 Task: Add Prince Of Peace Ginger Honey Crystals 10Pk to the cart.
Action: Mouse moved to (237, 158)
Screenshot: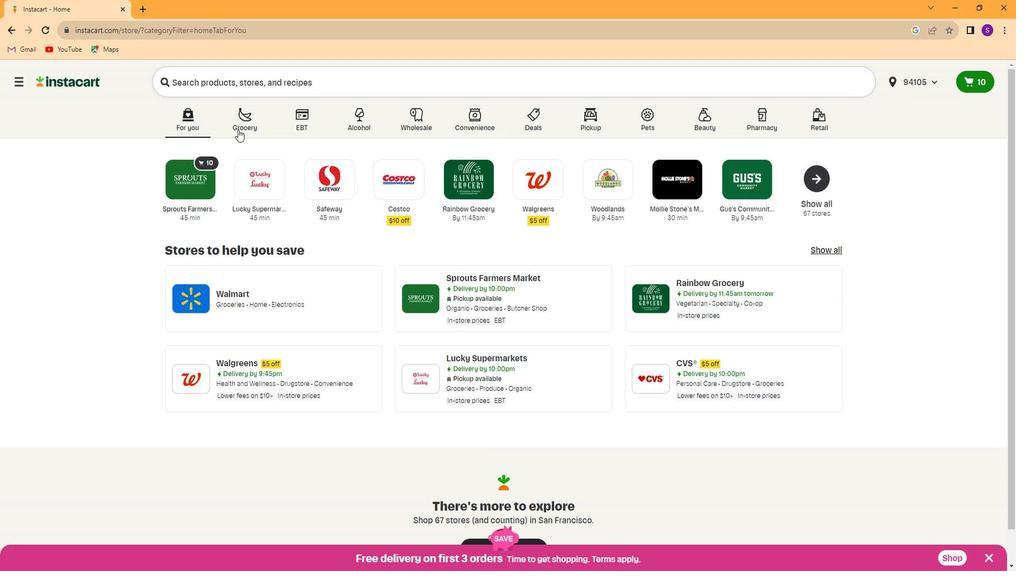 
Action: Mouse pressed left at (237, 158)
Screenshot: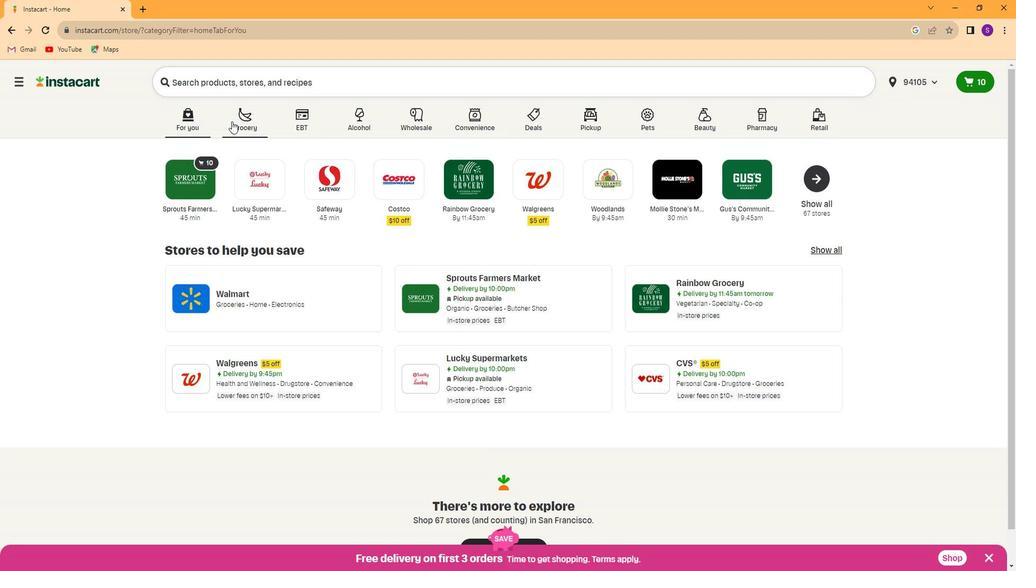 
Action: Mouse moved to (711, 196)
Screenshot: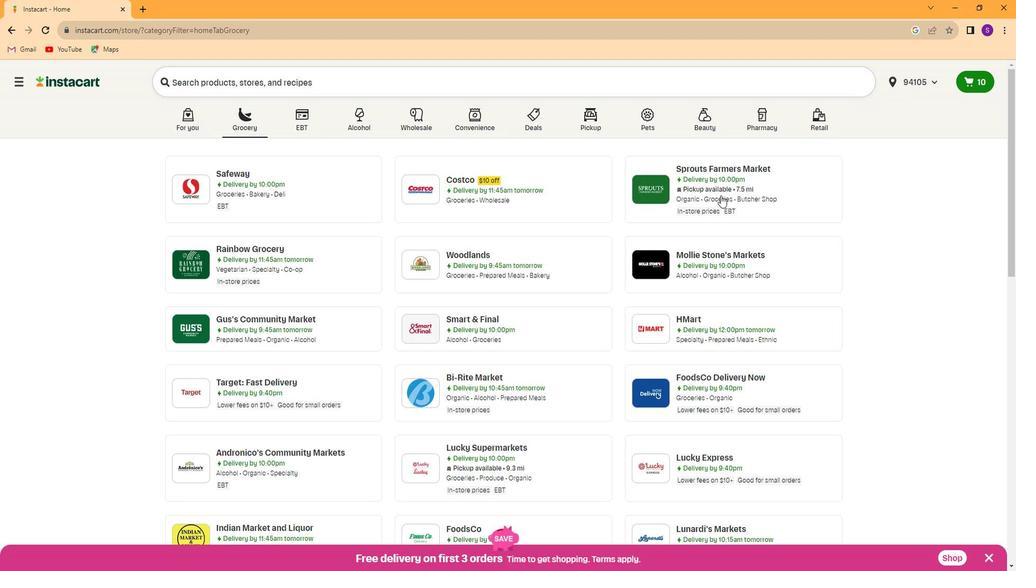 
Action: Mouse pressed left at (711, 196)
Screenshot: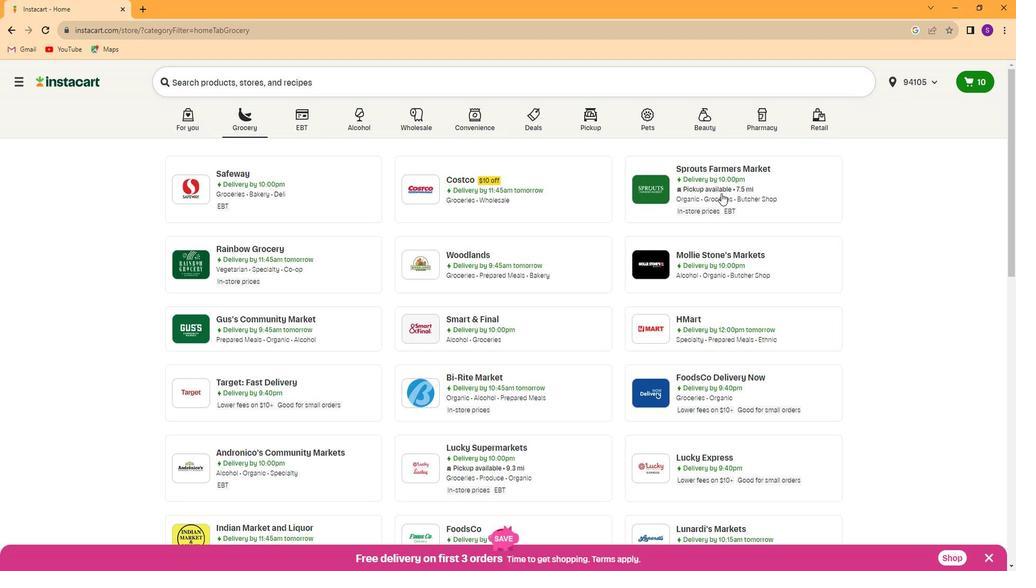 
Action: Mouse moved to (64, 266)
Screenshot: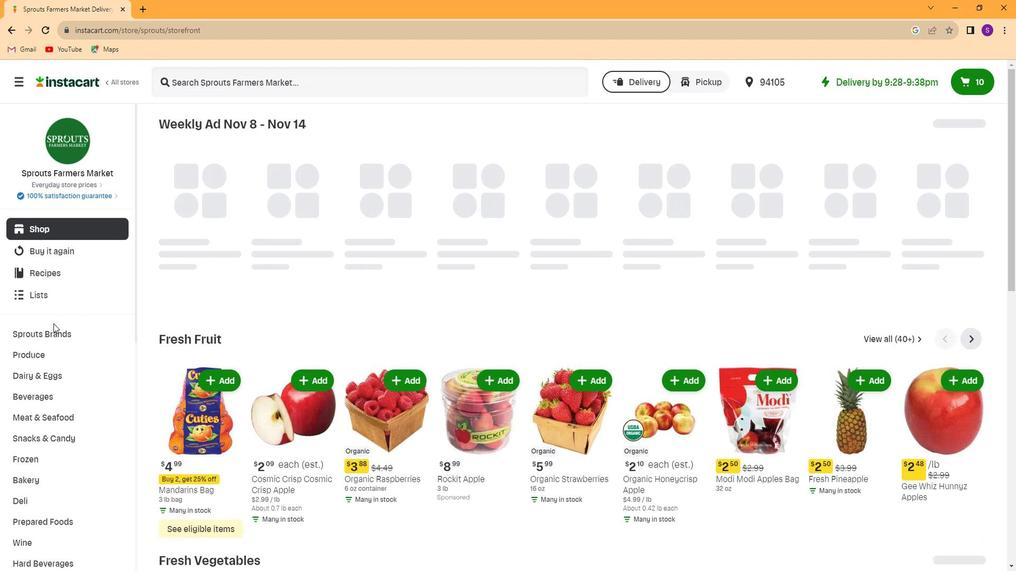 
Action: Mouse scrolled (64, 266) with delta (0, 0)
Screenshot: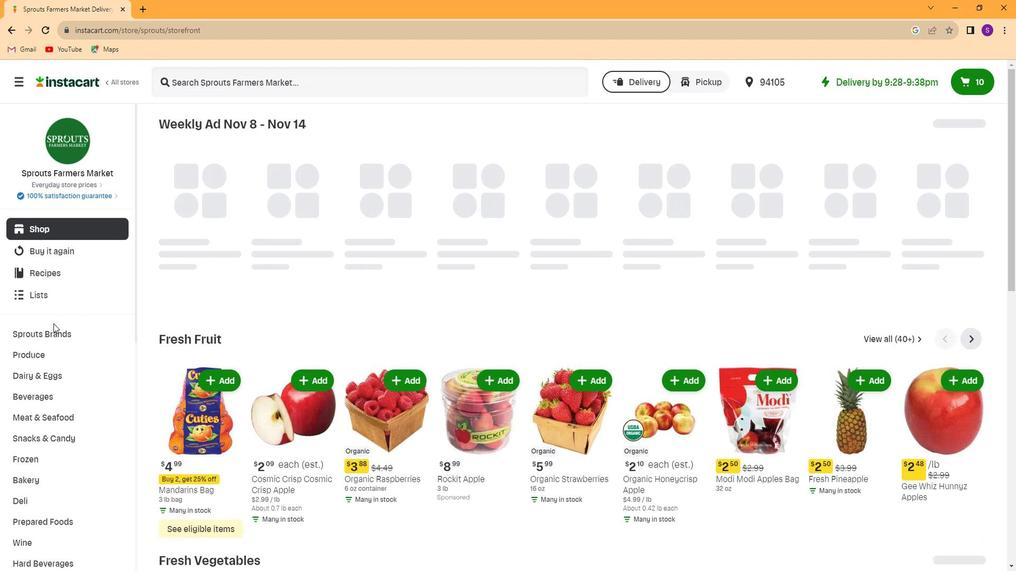 
Action: Mouse moved to (65, 266)
Screenshot: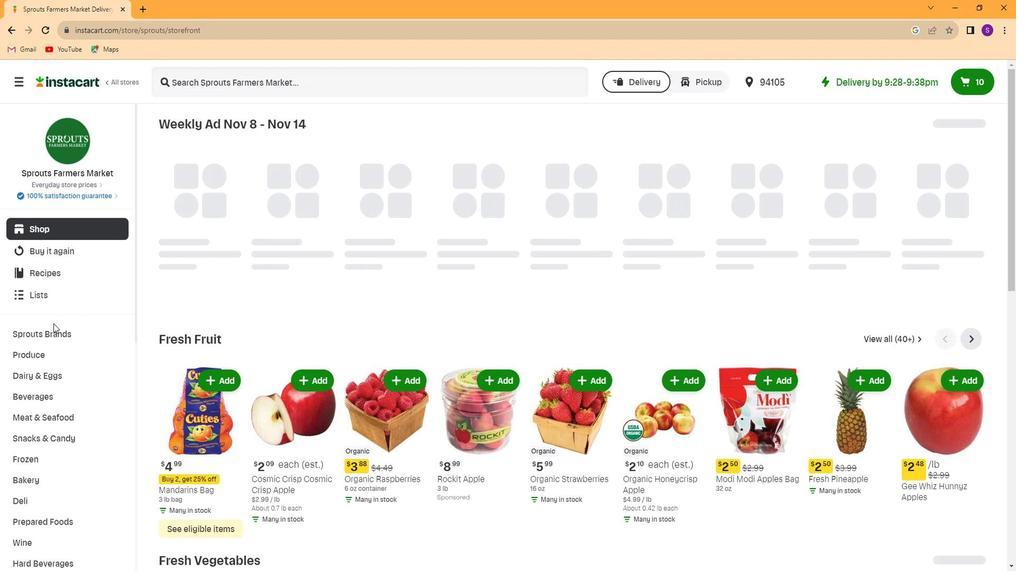
Action: Mouse scrolled (65, 266) with delta (0, 0)
Screenshot: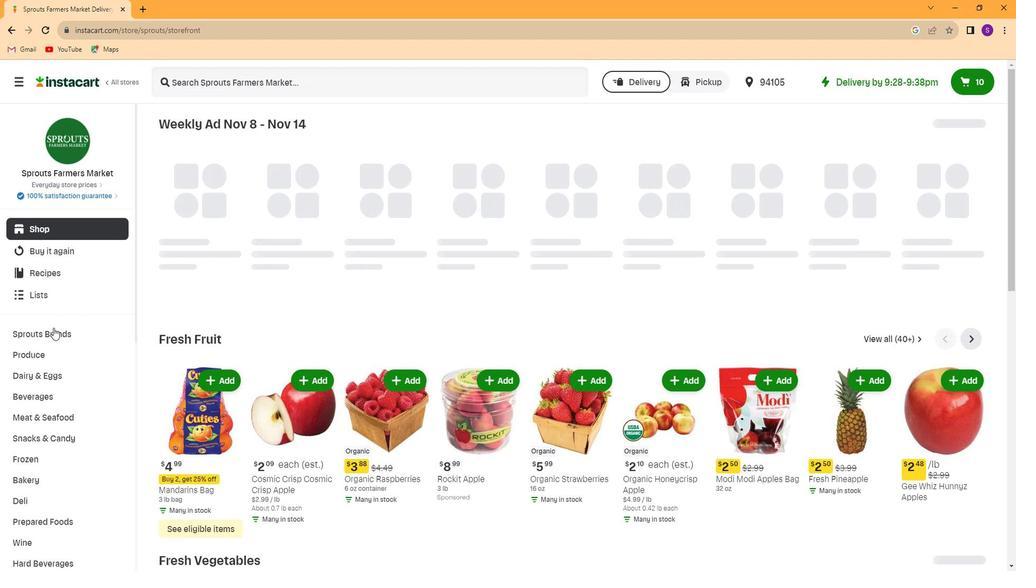 
Action: Mouse scrolled (65, 266) with delta (0, 0)
Screenshot: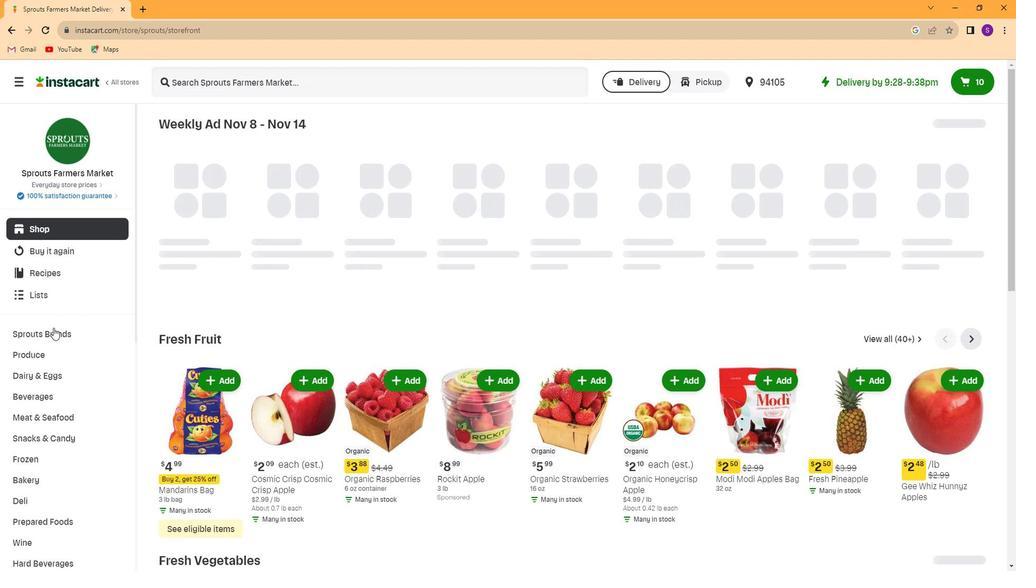 
Action: Mouse scrolled (65, 266) with delta (0, 0)
Screenshot: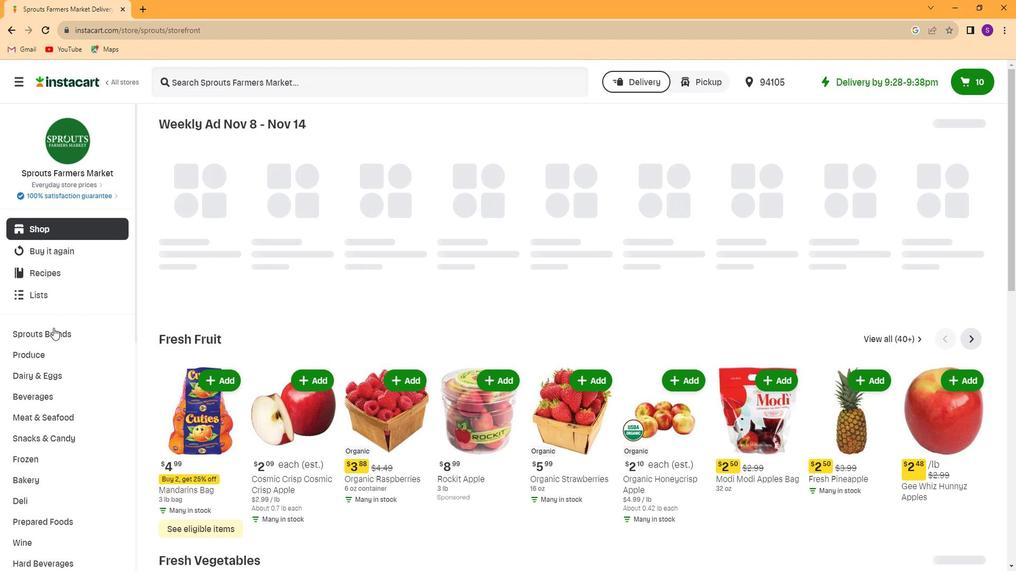 
Action: Mouse moved to (66, 266)
Screenshot: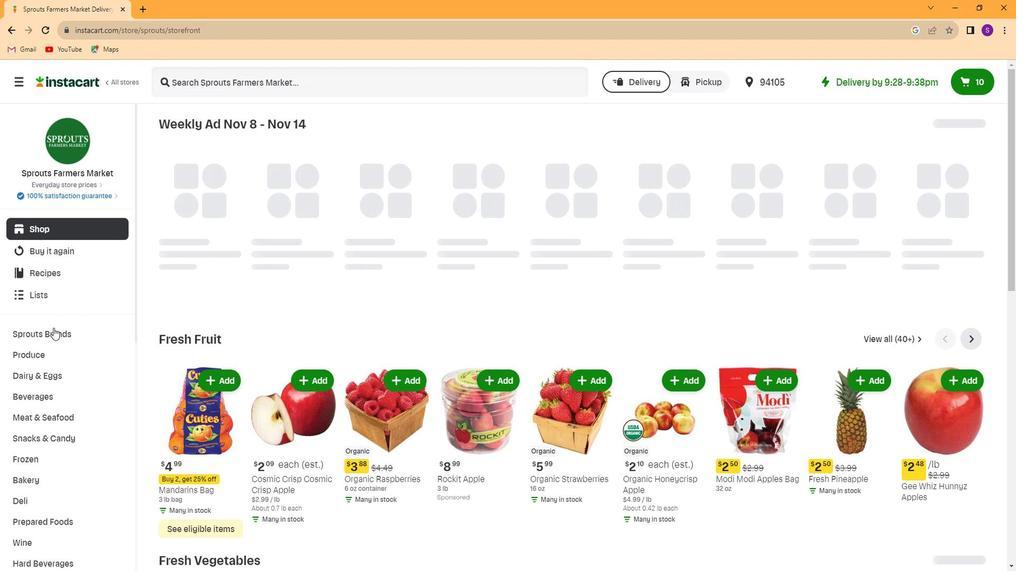 
Action: Mouse scrolled (66, 266) with delta (0, 0)
Screenshot: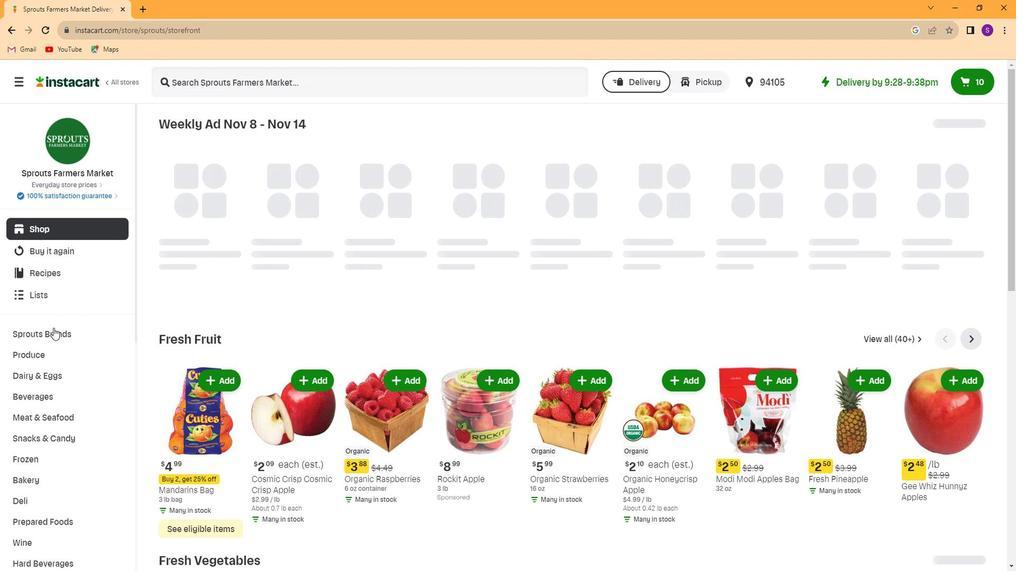
Action: Mouse moved to (67, 266)
Screenshot: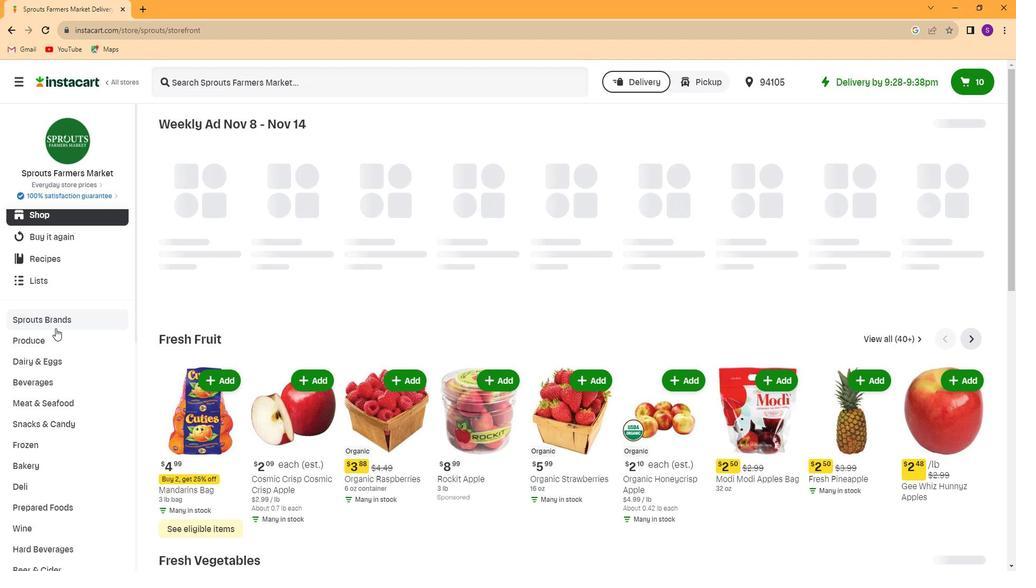 
Action: Mouse scrolled (67, 266) with delta (0, 0)
Screenshot: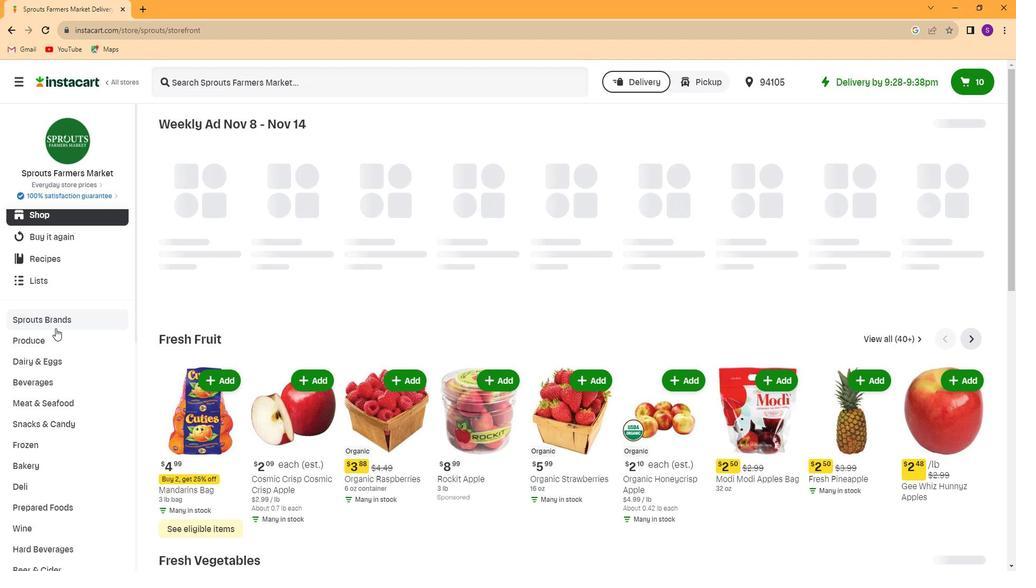 
Action: Mouse moved to (68, 265)
Screenshot: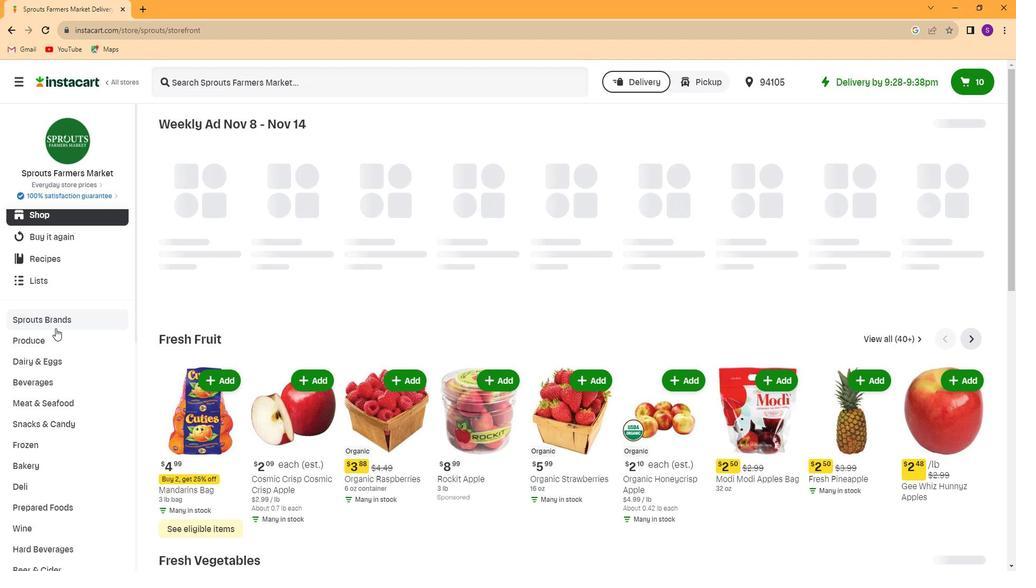 
Action: Mouse scrolled (68, 265) with delta (0, 0)
Screenshot: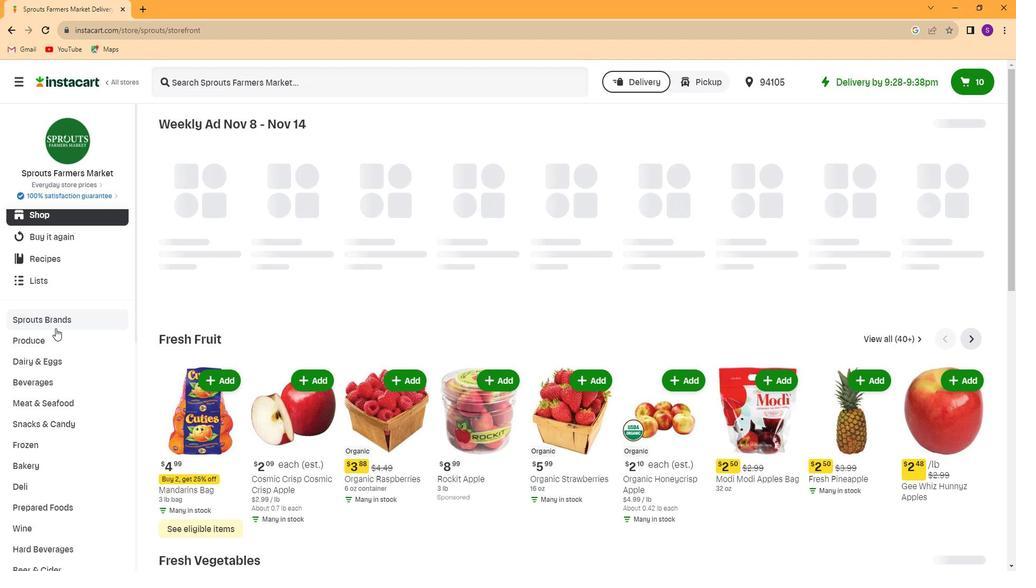 
Action: Mouse moved to (69, 264)
Screenshot: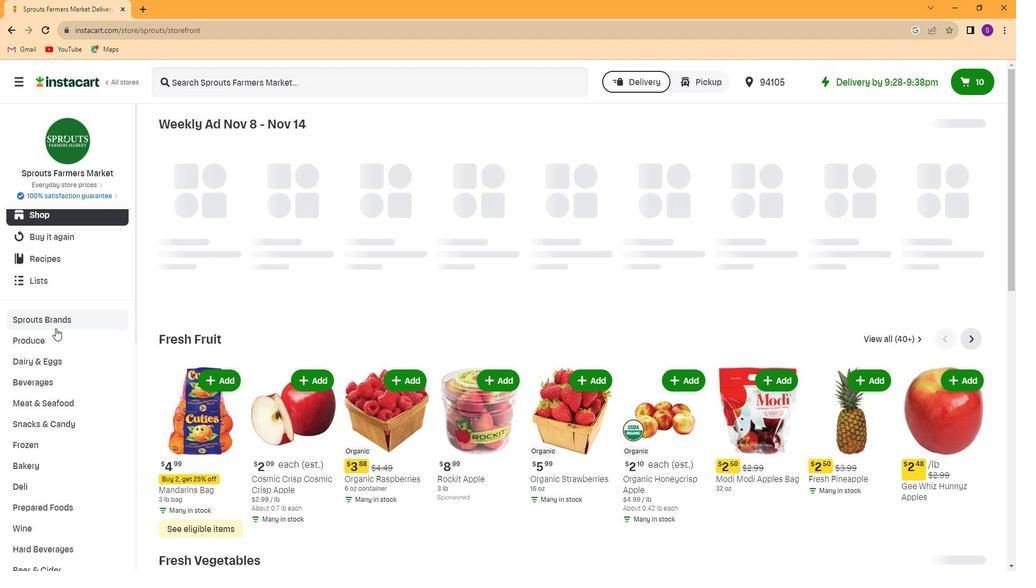 
Action: Mouse scrolled (69, 263) with delta (0, 0)
Screenshot: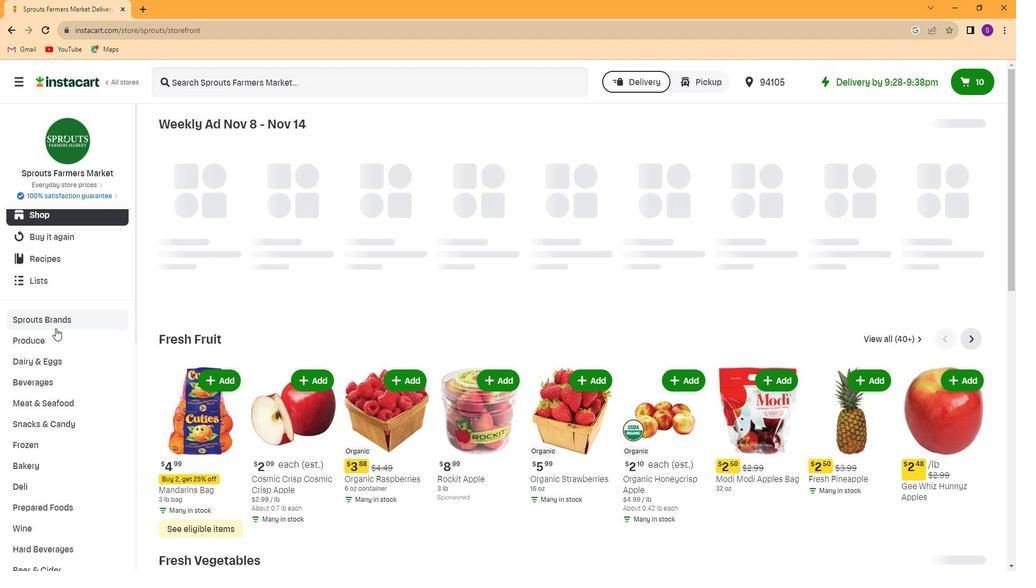
Action: Mouse moved to (71, 257)
Screenshot: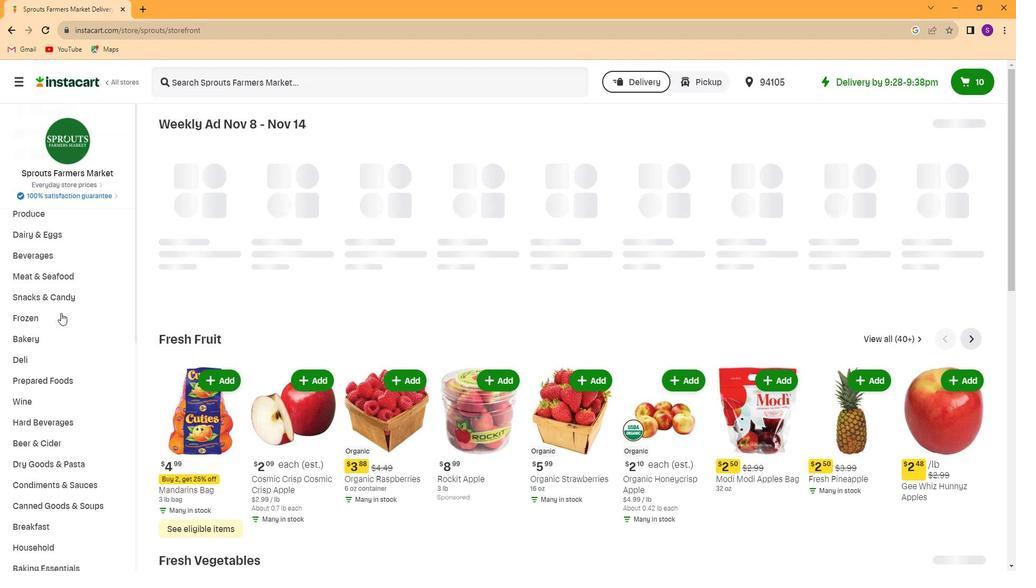 
Action: Mouse scrolled (71, 257) with delta (0, 0)
Screenshot: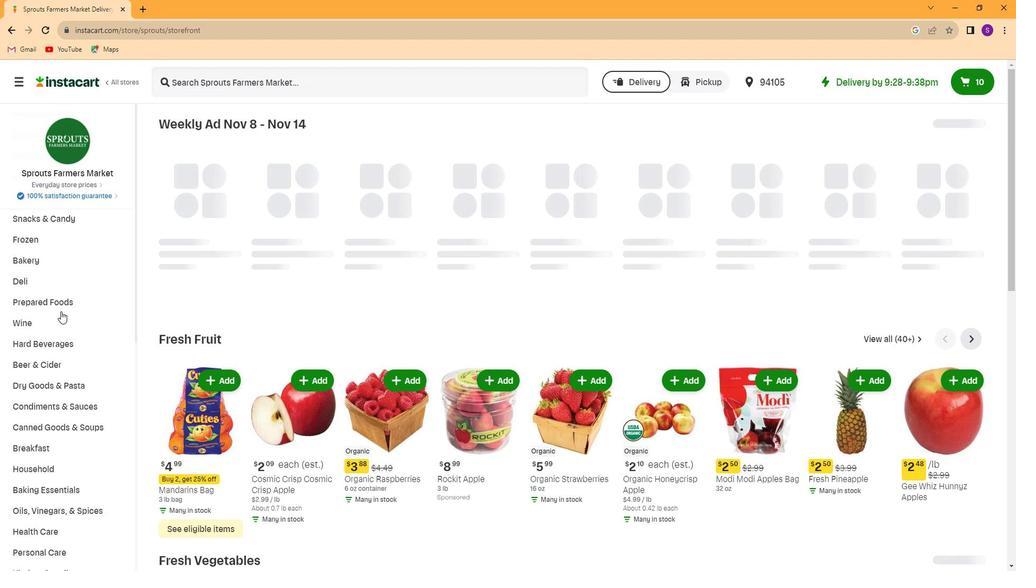 
Action: Mouse scrolled (71, 257) with delta (0, 0)
Screenshot: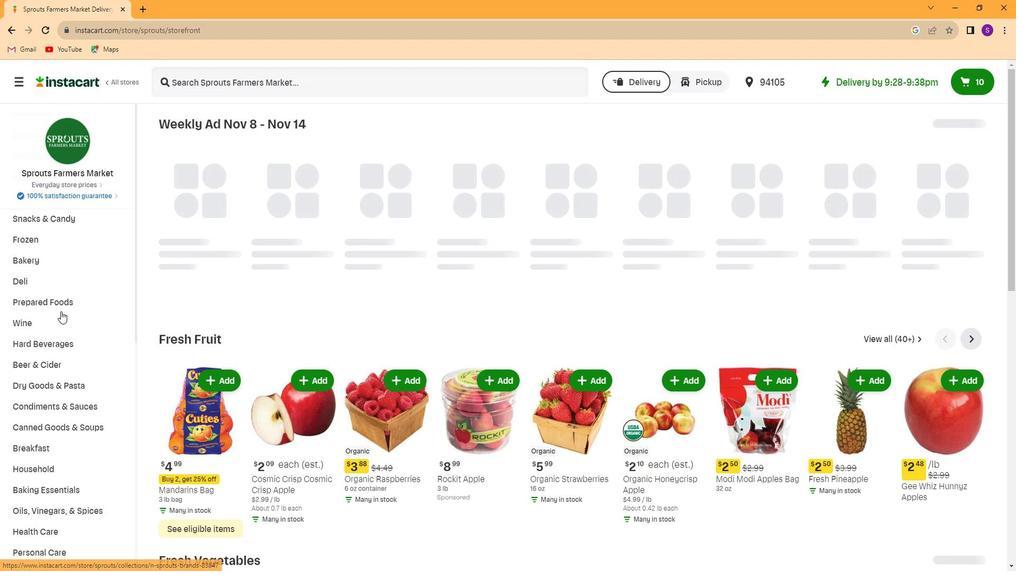 
Action: Mouse scrolled (71, 257) with delta (0, 0)
Screenshot: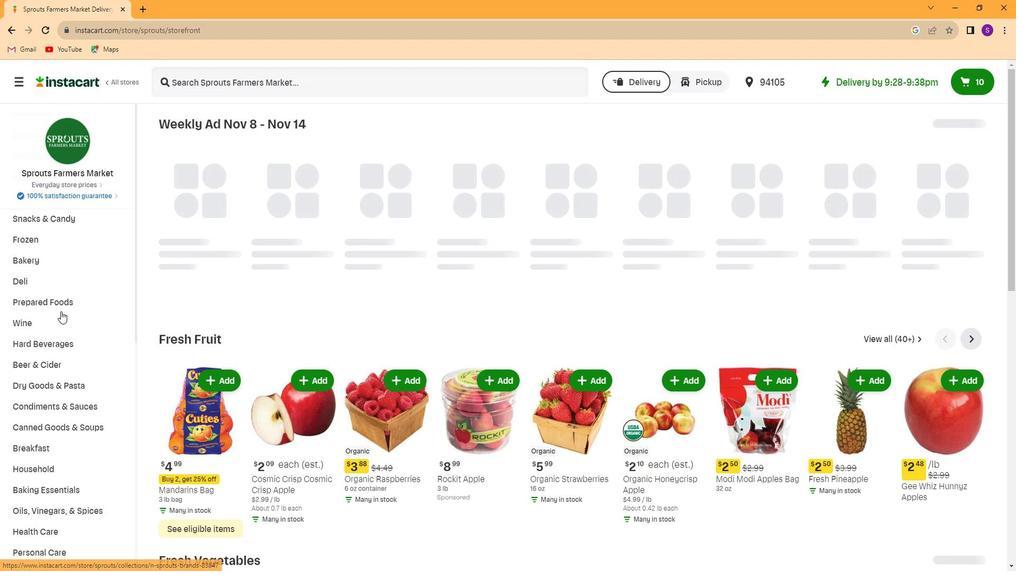 
Action: Mouse scrolled (71, 257) with delta (0, 0)
Screenshot: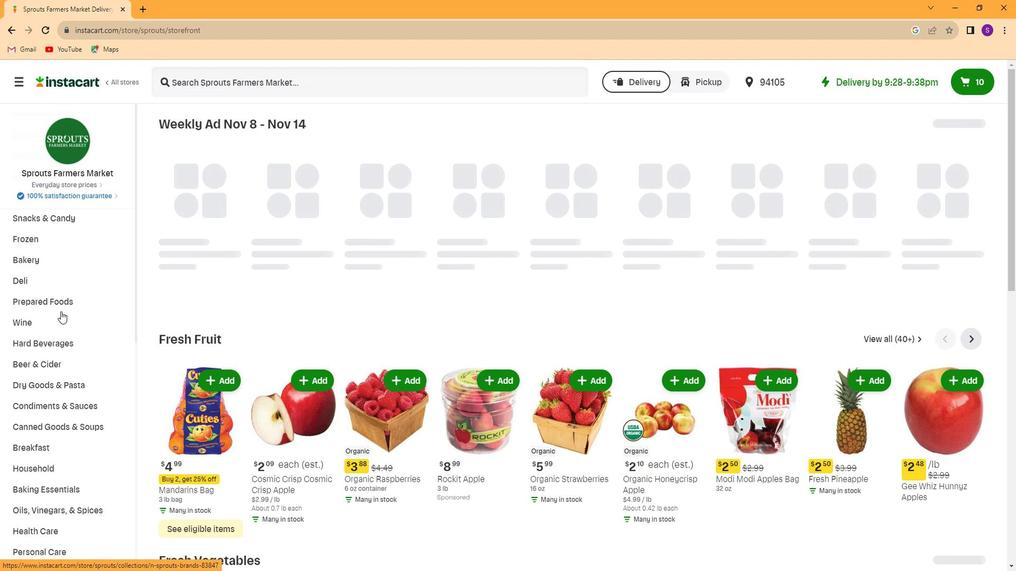 
Action: Mouse scrolled (71, 257) with delta (0, 0)
Screenshot: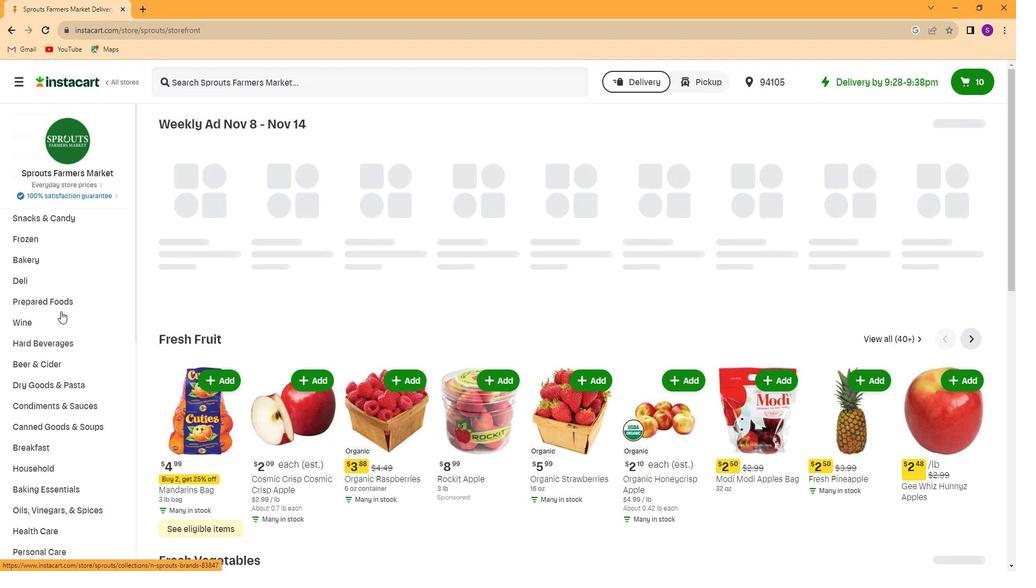 
Action: Mouse scrolled (71, 257) with delta (0, 0)
Screenshot: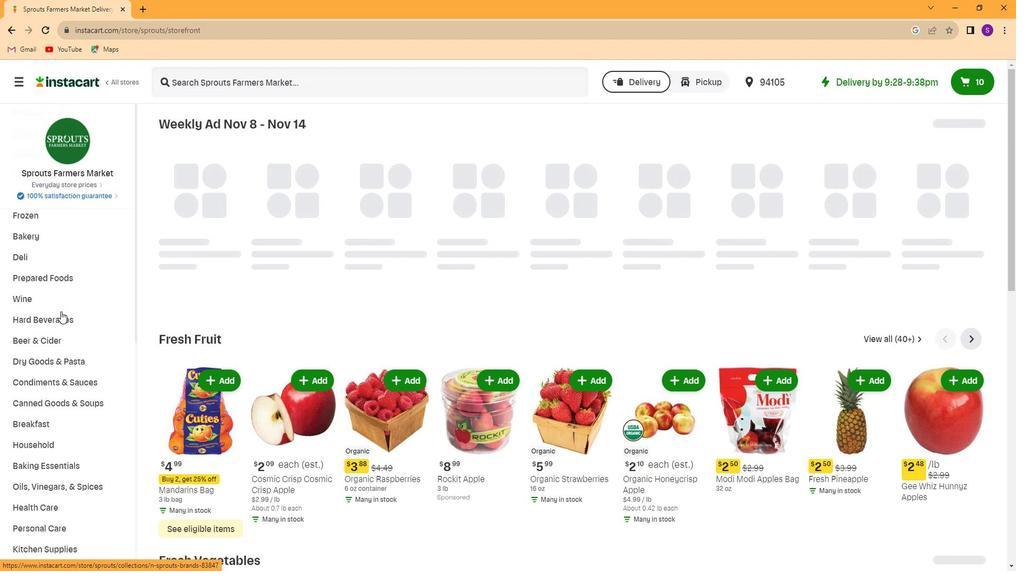 
Action: Mouse scrolled (71, 257) with delta (0, 0)
Screenshot: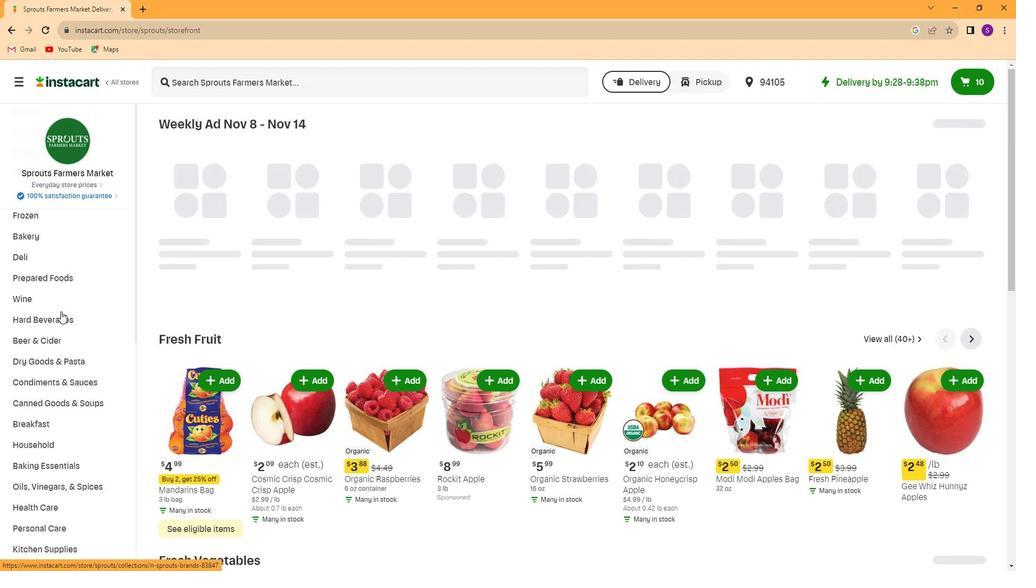 
Action: Mouse scrolled (71, 257) with delta (0, 0)
Screenshot: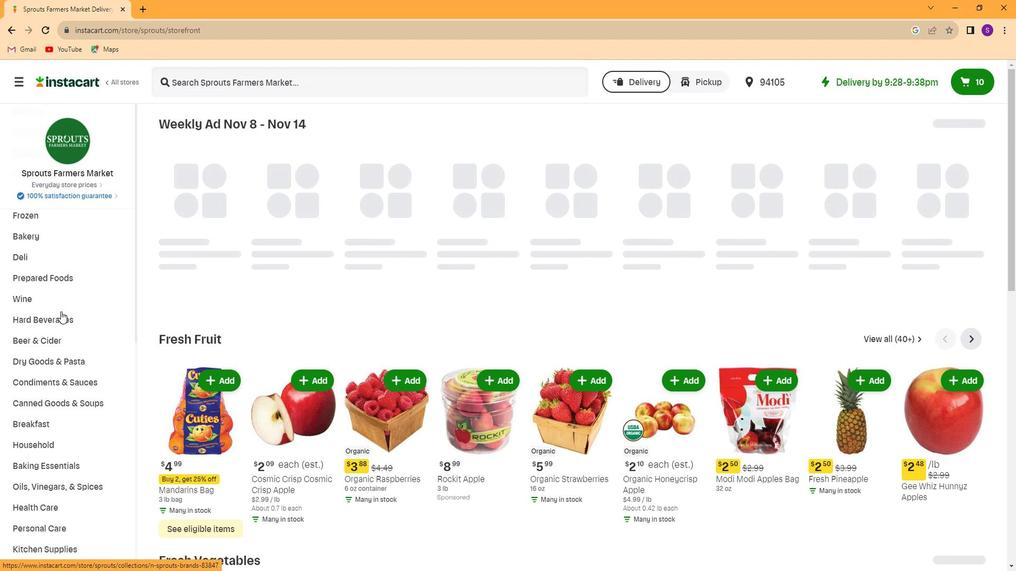 
Action: Mouse moved to (70, 257)
Screenshot: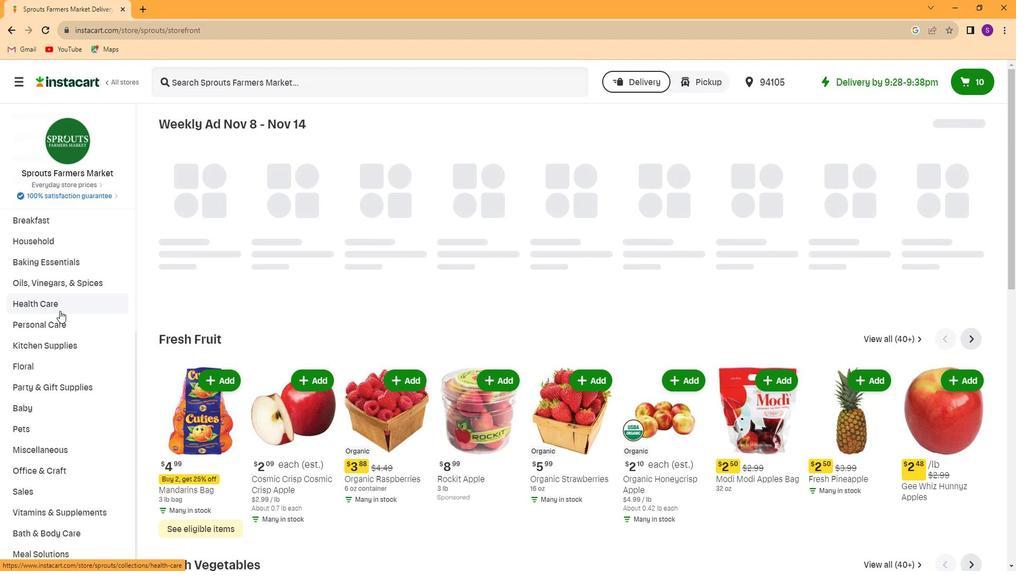 
Action: Mouse scrolled (70, 257) with delta (0, 0)
Screenshot: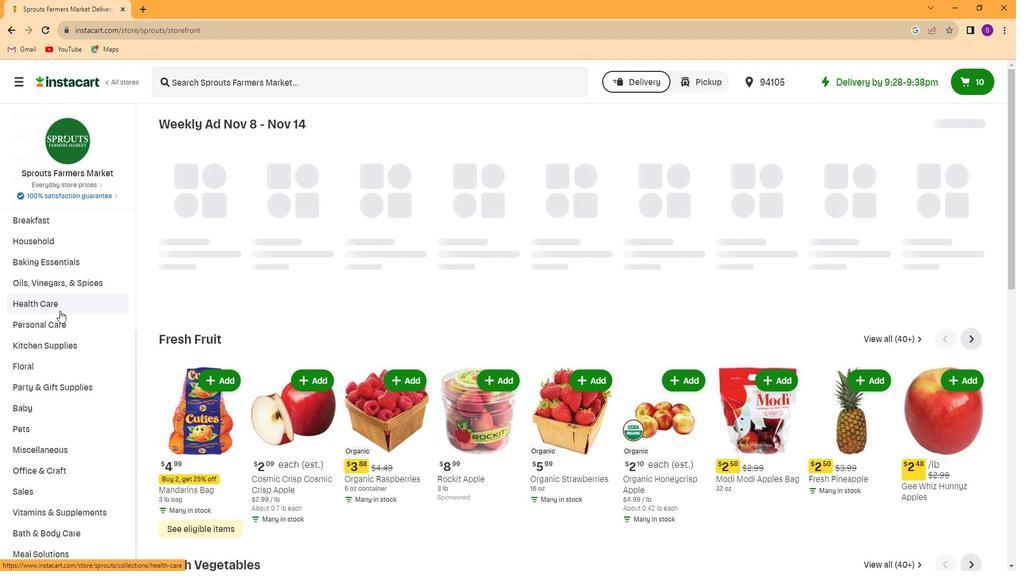 
Action: Mouse moved to (69, 258)
Screenshot: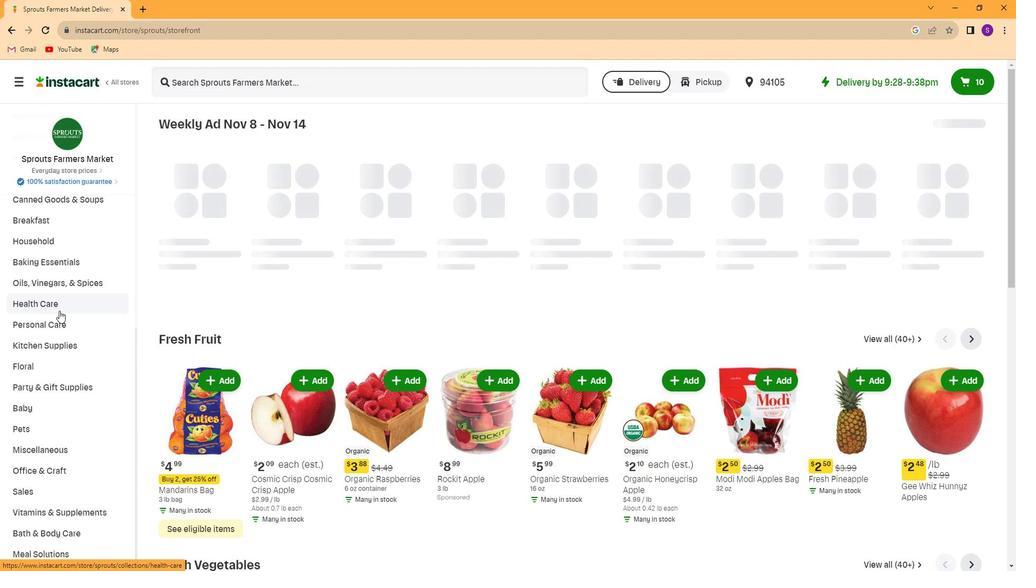 
Action: Mouse scrolled (69, 258) with delta (0, 0)
Screenshot: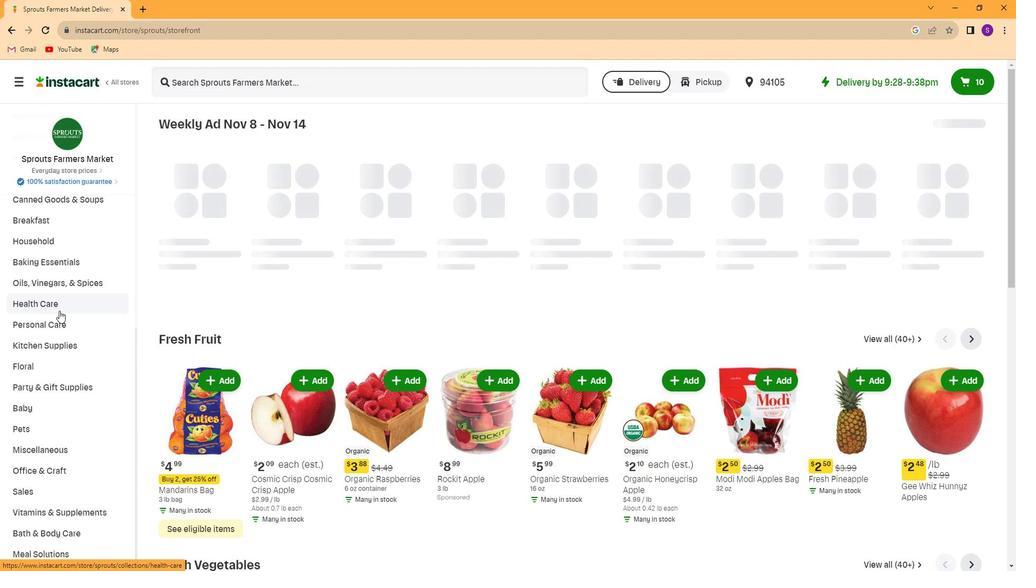 
Action: Mouse moved to (66, 262)
Screenshot: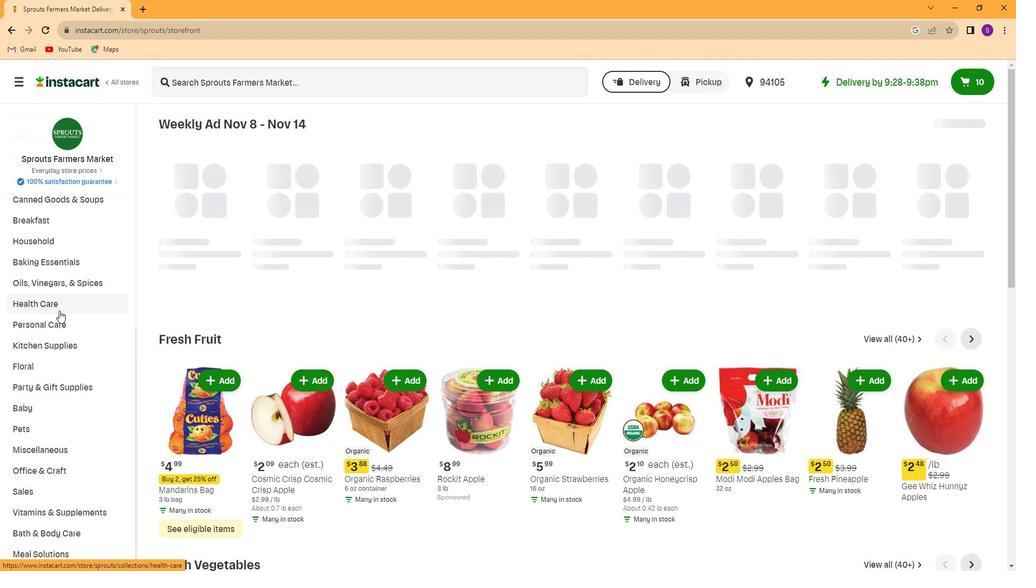 
Action: Mouse scrolled (66, 262) with delta (0, 0)
Screenshot: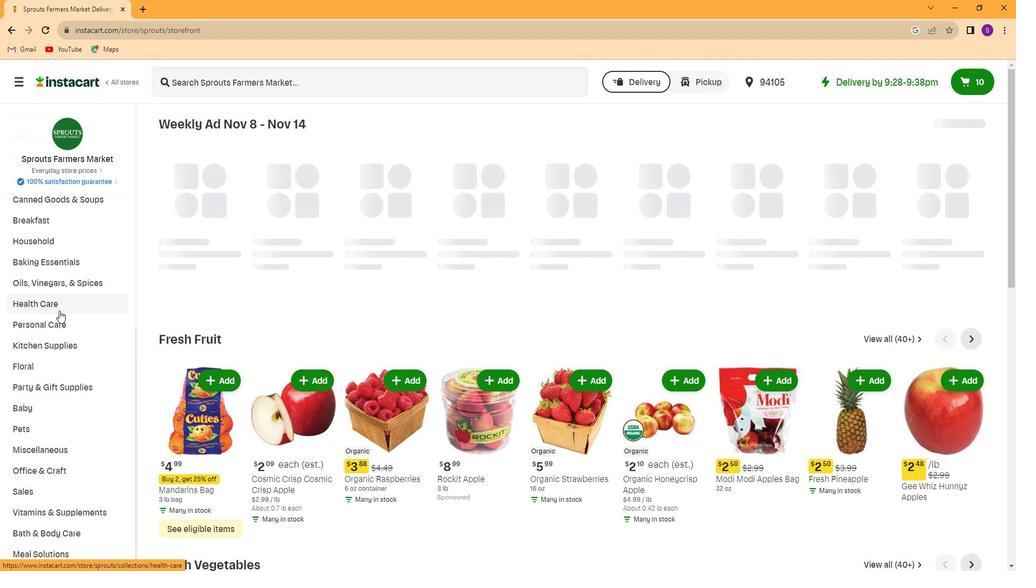 
Action: Mouse moved to (64, 266)
Screenshot: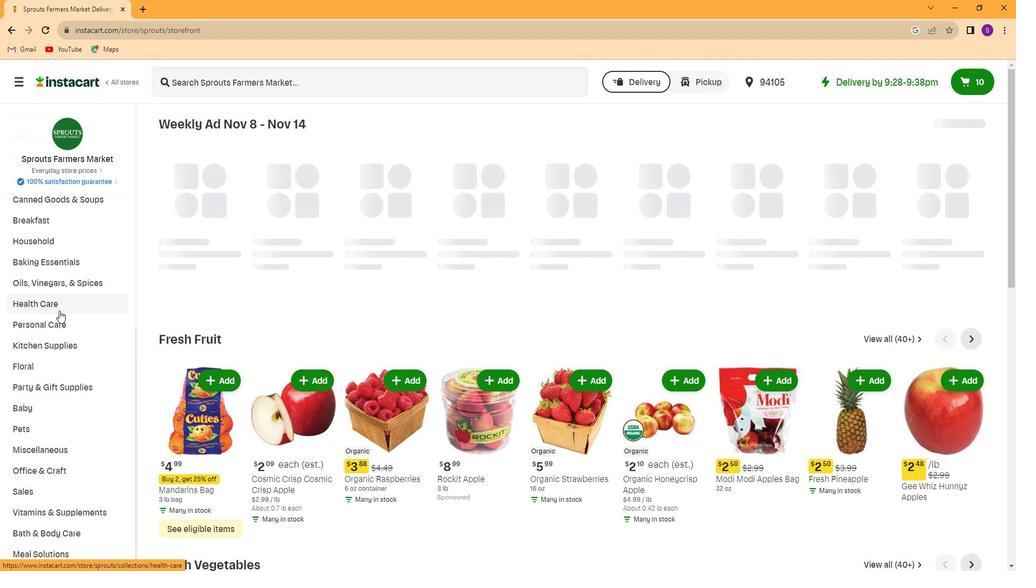 
Action: Mouse scrolled (64, 266) with delta (0, 0)
Screenshot: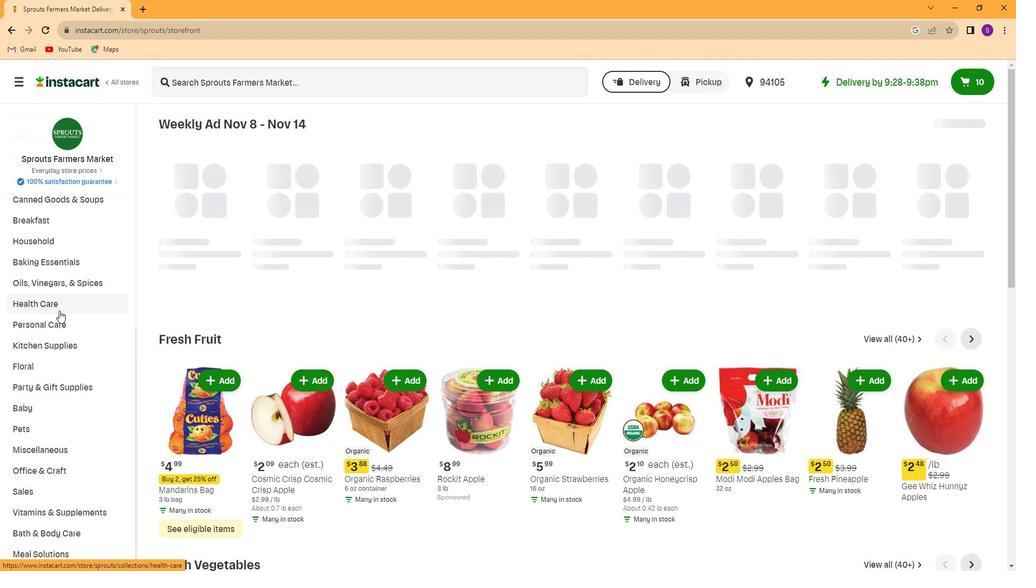 
Action: Mouse moved to (64, 268)
Screenshot: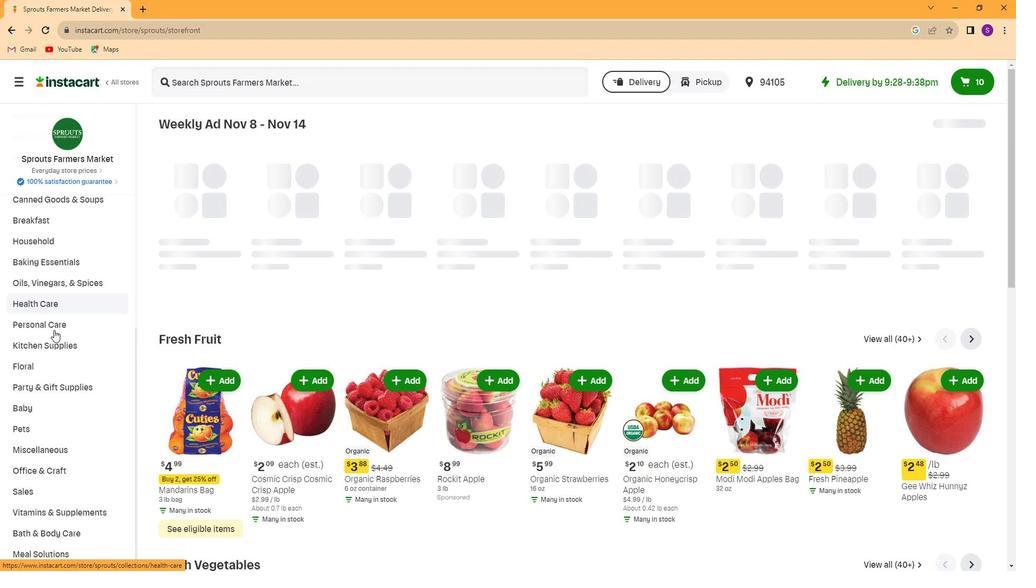 
Action: Mouse scrolled (64, 268) with delta (0, 0)
Screenshot: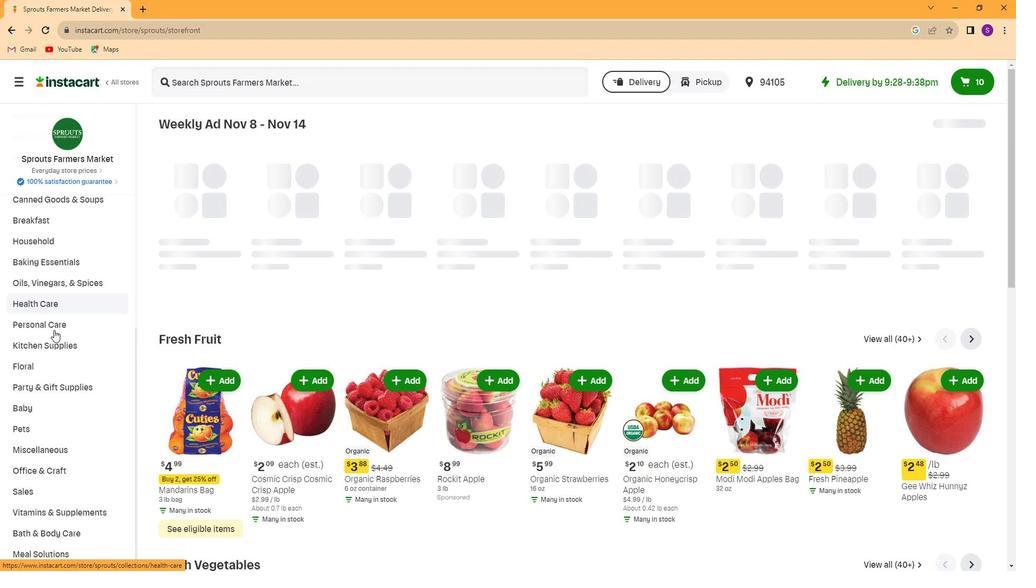 
Action: Mouse moved to (63, 271)
Screenshot: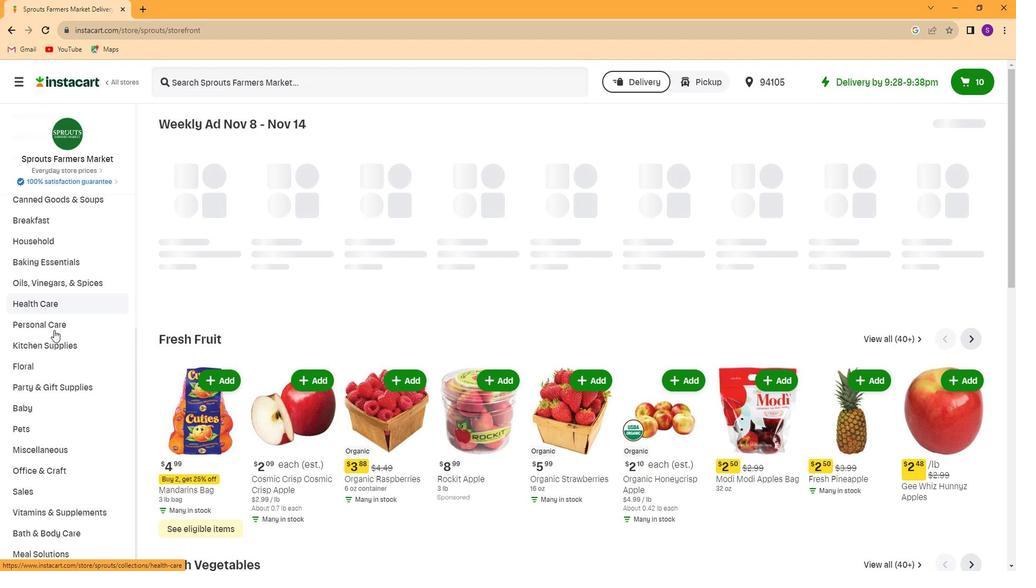 
Action: Mouse scrolled (63, 270) with delta (0, 0)
Screenshot: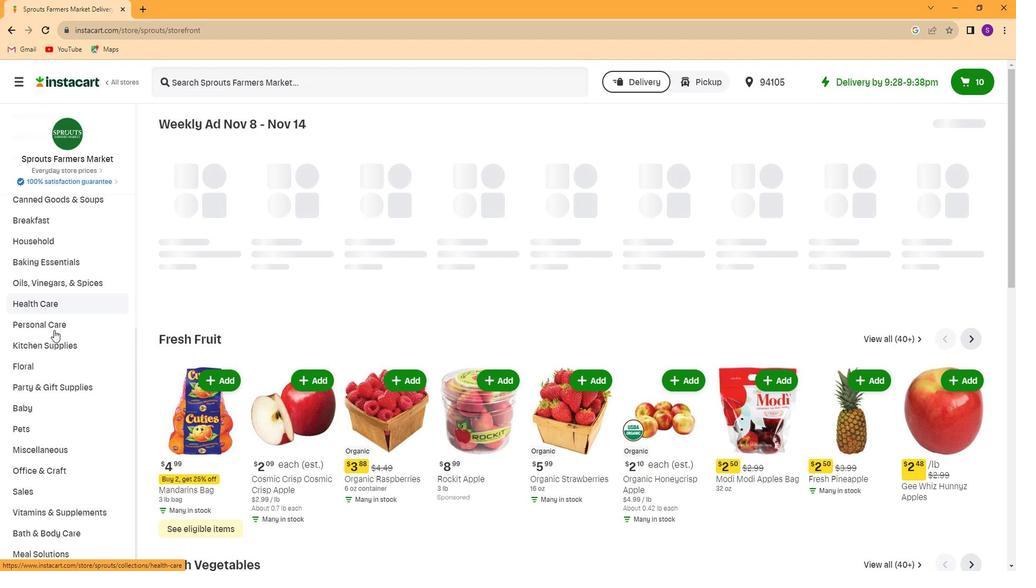 
Action: Mouse moved to (93, 358)
Screenshot: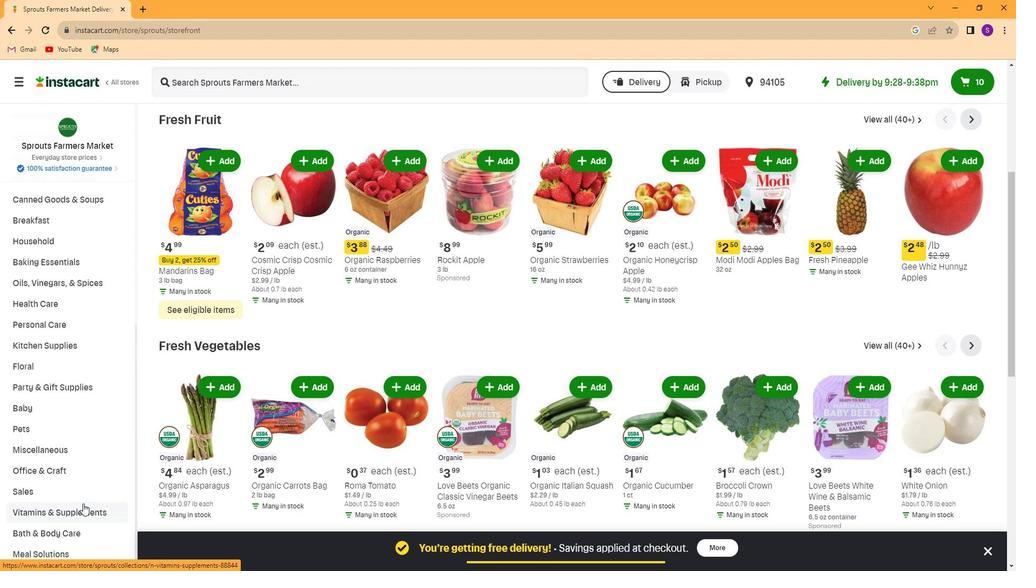 
Action: Mouse pressed left at (93, 358)
Screenshot: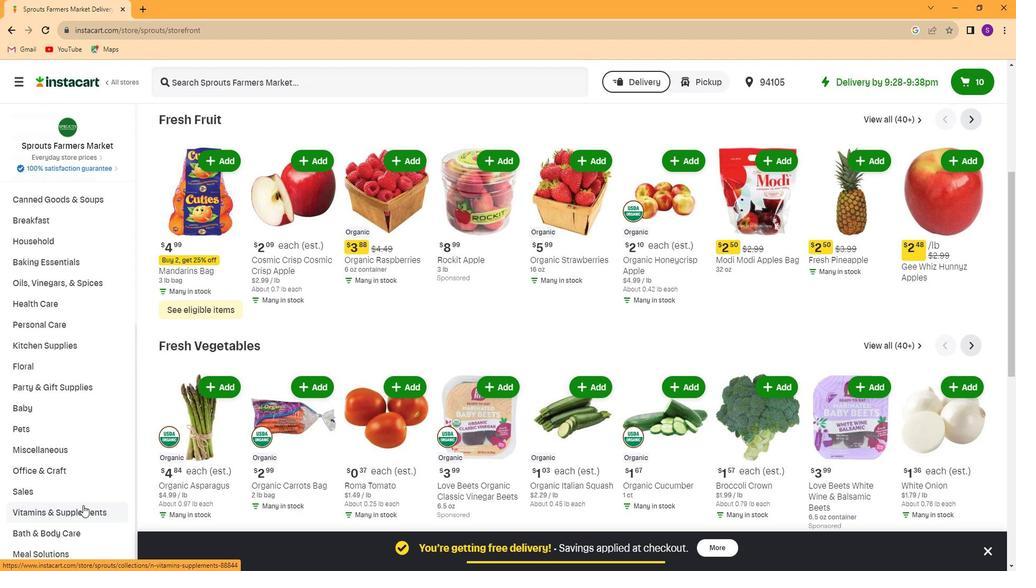 
Action: Mouse moved to (745, 170)
Screenshot: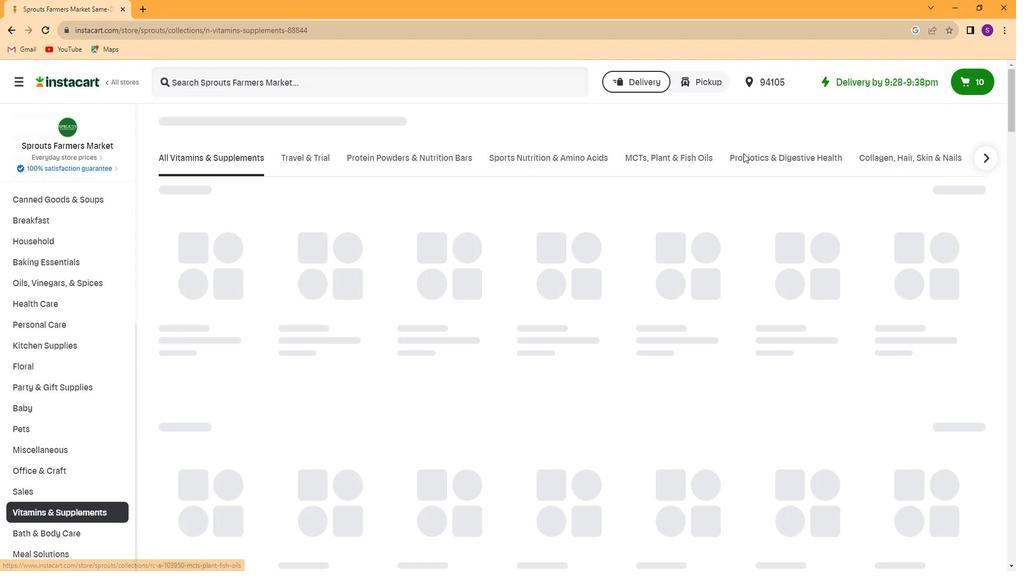 
Action: Mouse pressed left at (745, 170)
Screenshot: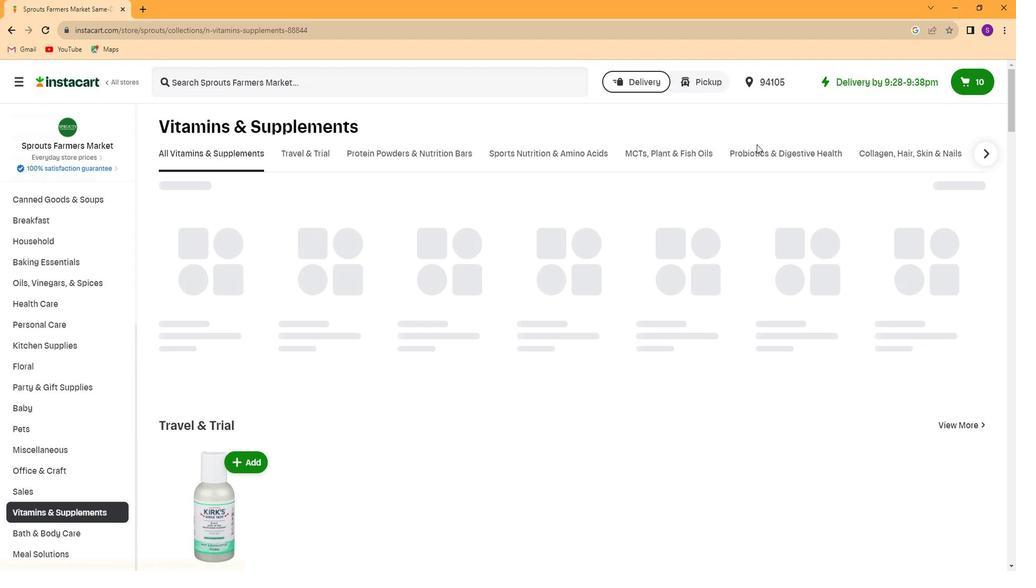 
Action: Mouse moved to (749, 175)
Screenshot: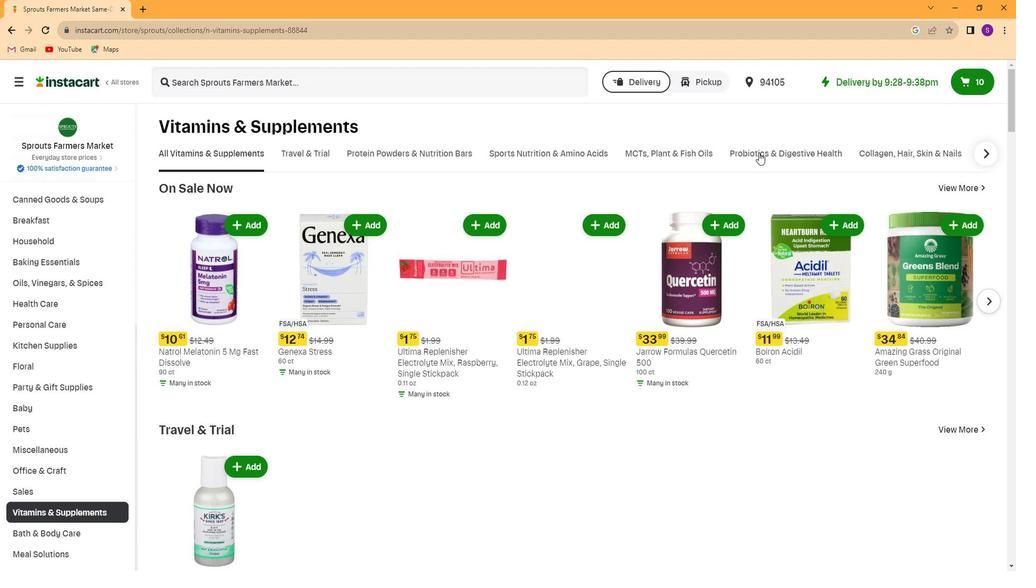 
Action: Mouse pressed left at (749, 175)
Screenshot: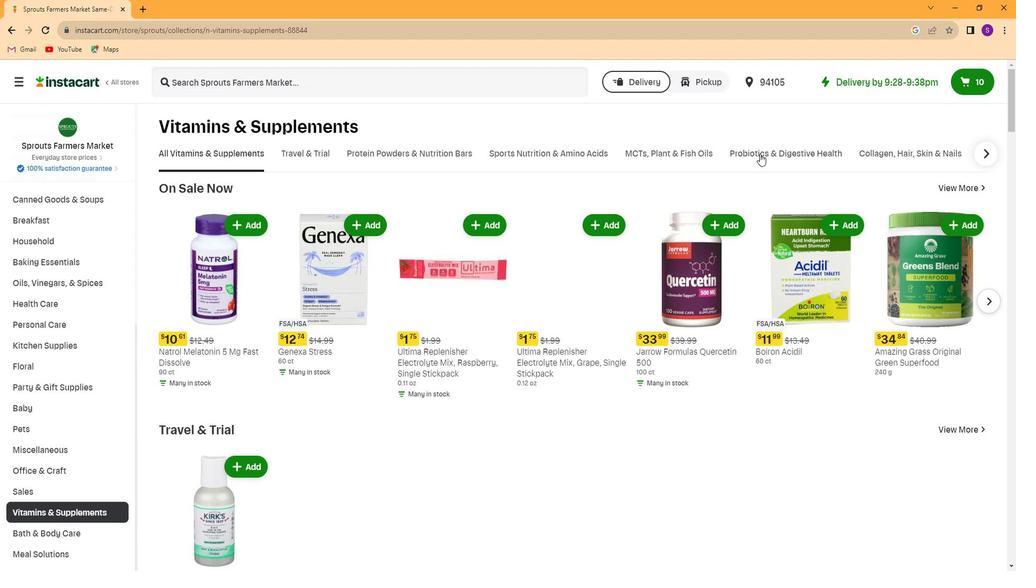 
Action: Mouse moved to (390, 137)
Screenshot: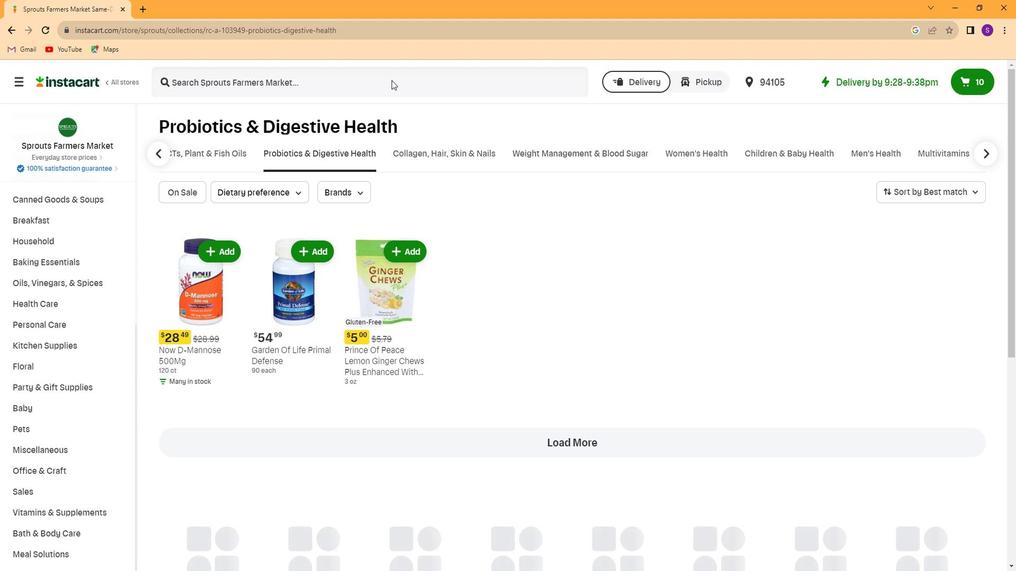 
Action: Mouse pressed left at (390, 137)
Screenshot: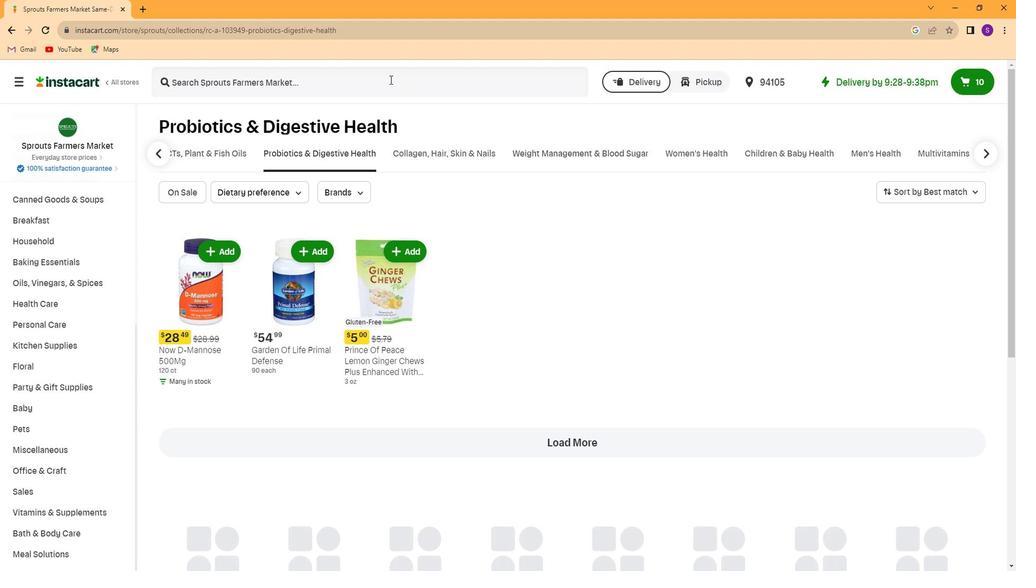 
Action: Key pressed <Key.caps_lock>P<Key.caps_lock>rince<Key.space>of<Key.space><Key.caps_lock>P<Key.caps_lock>eace<Key.space><Key.caps_lock>G<Key.caps_lock>inger<Key.space><Key.caps_lock>H<Key.caps_lock>oney<Key.space><Key.caps_lock>C<Key.caps_lock>ryt<Key.backspace>stal<Key.space>10<Key.caps_lock>P<Key.caps_lock>k<Key.enter>
Screenshot: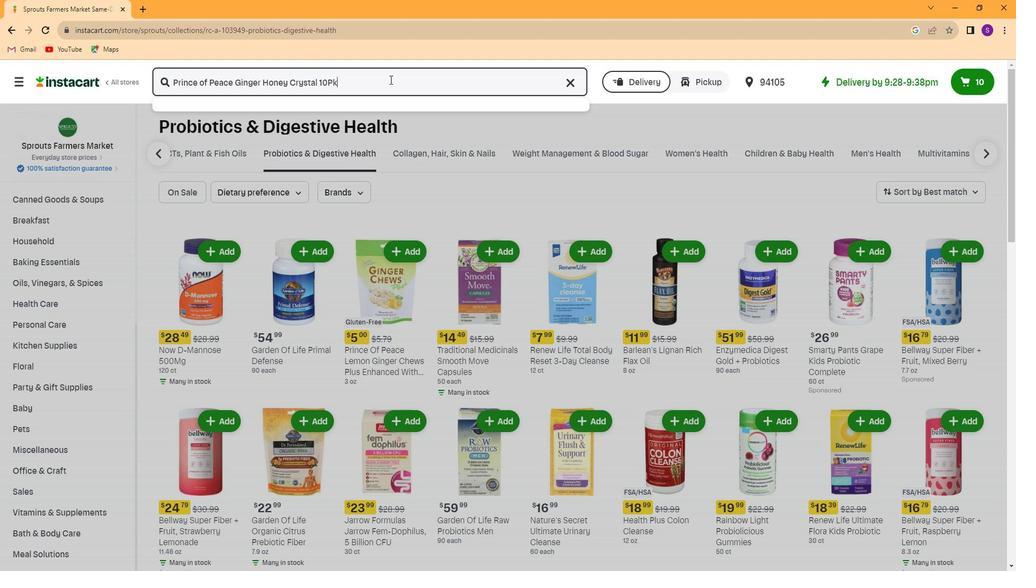 
Action: Mouse moved to (442, 197)
Screenshot: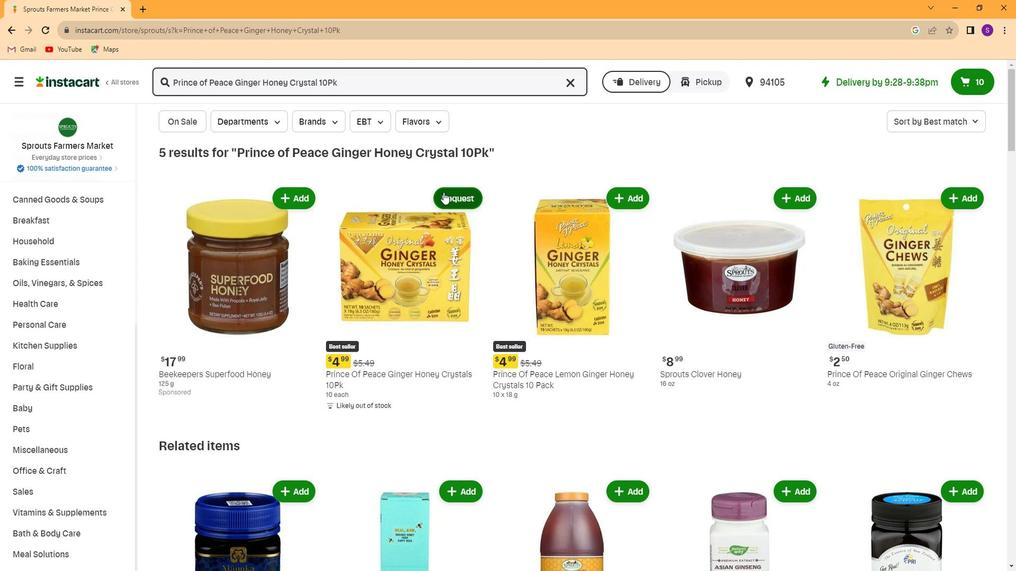 
Action: Mouse pressed left at (442, 197)
Screenshot: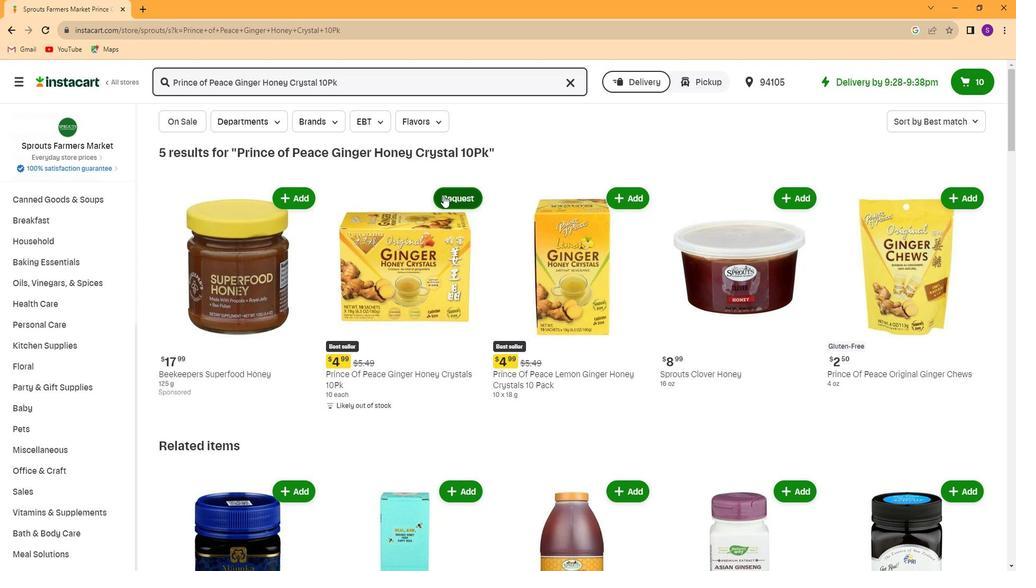 
Action: Mouse moved to (548, 317)
Screenshot: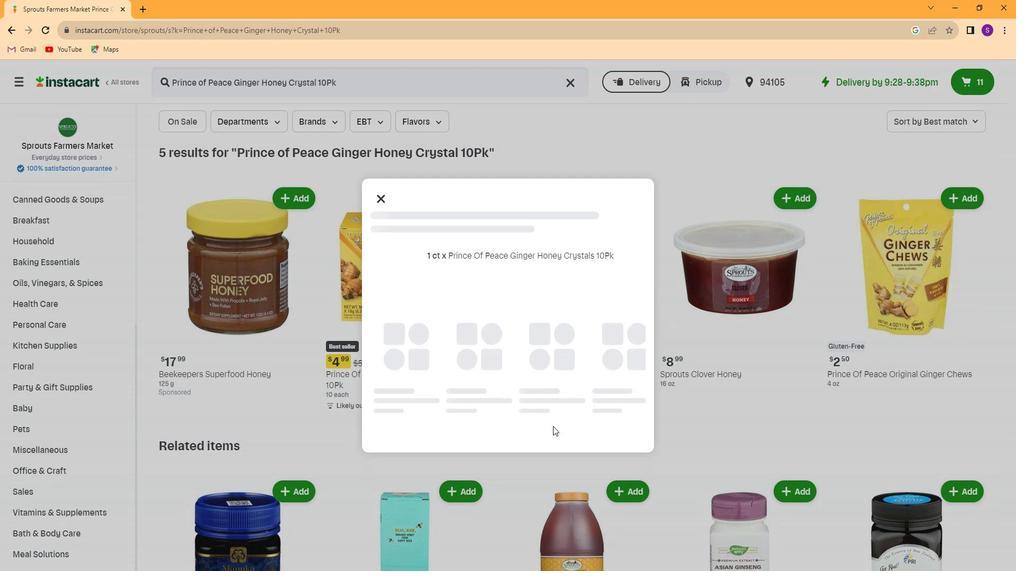 
